 Task: Enable the option "Quiet Mode" for "H.264/MPEG-4 Part 10/AVC encoder (x264).
Action: Mouse moved to (140, 17)
Screenshot: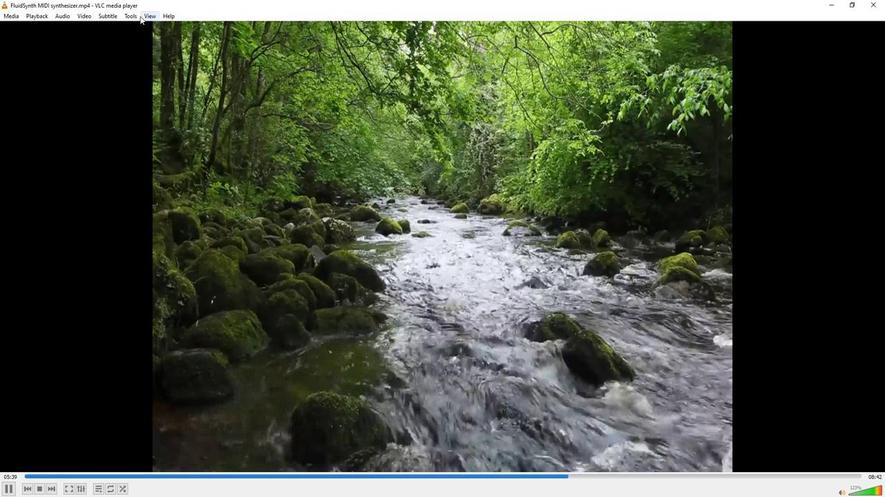 
Action: Mouse pressed left at (140, 17)
Screenshot: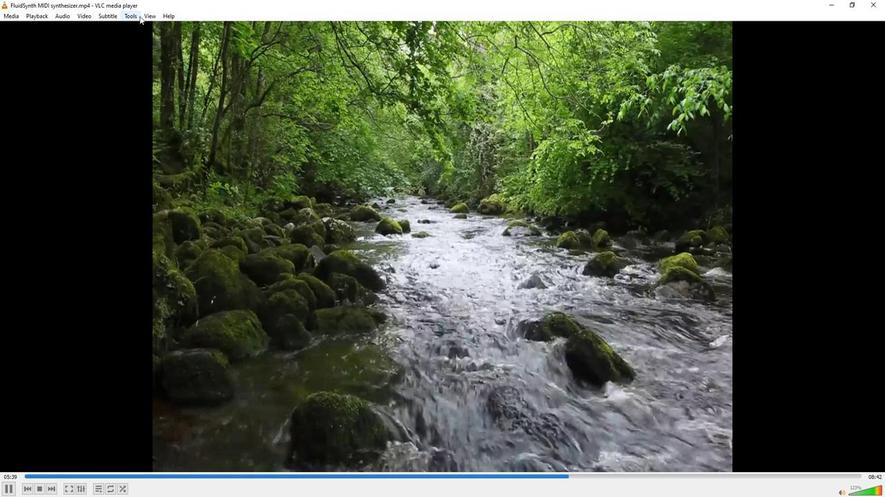 
Action: Mouse moved to (152, 126)
Screenshot: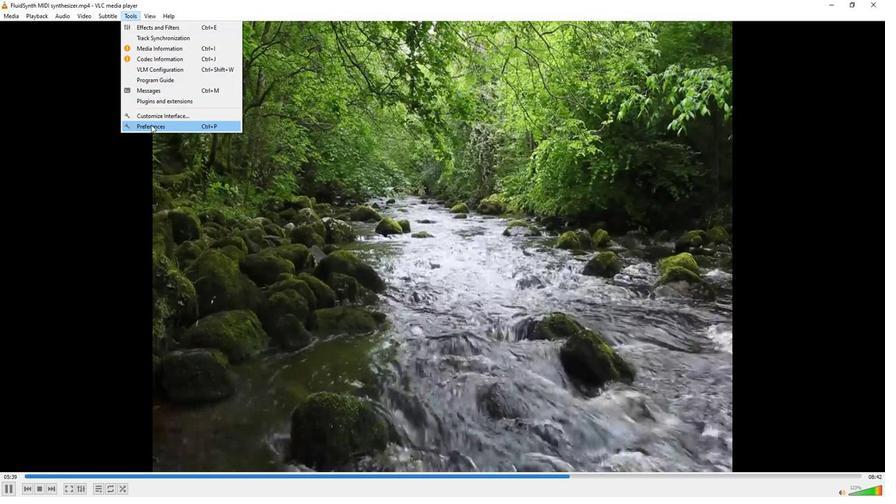 
Action: Mouse pressed left at (152, 126)
Screenshot: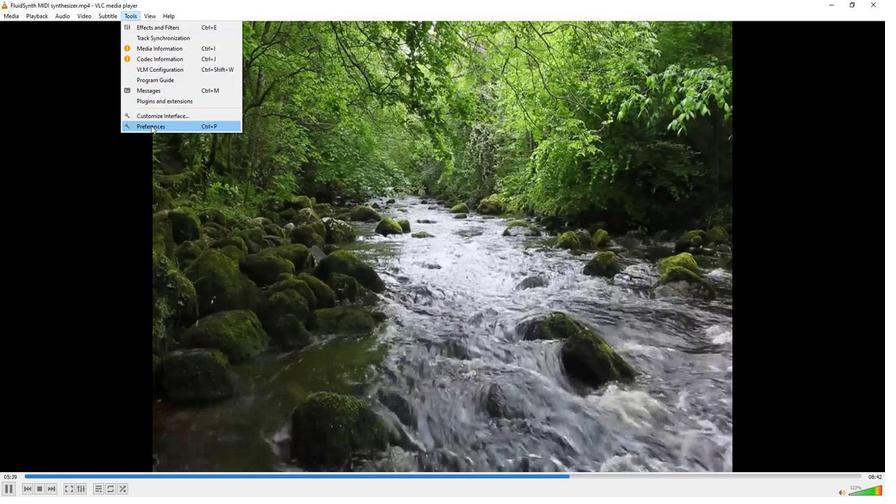 
Action: Mouse moved to (107, 389)
Screenshot: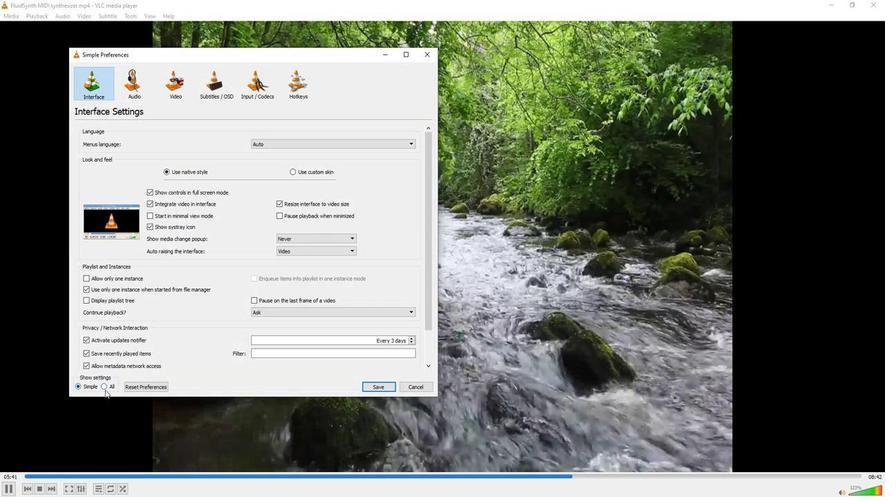 
Action: Mouse pressed left at (107, 389)
Screenshot: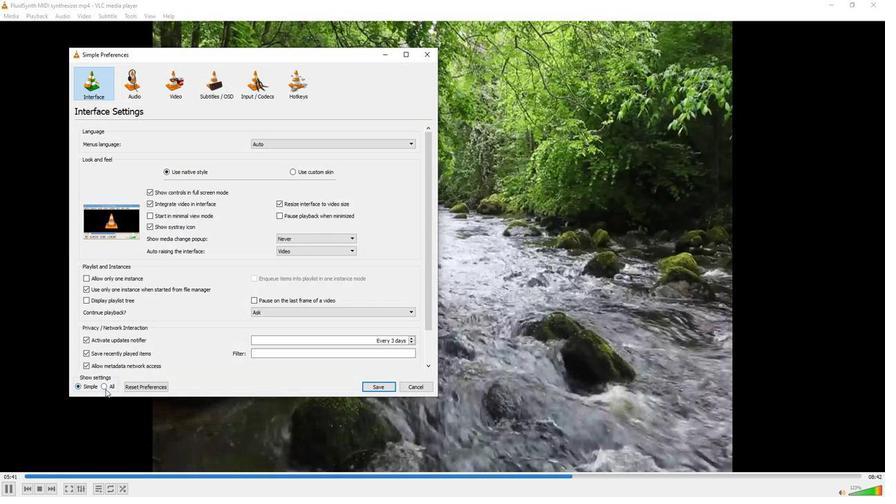 
Action: Mouse moved to (88, 295)
Screenshot: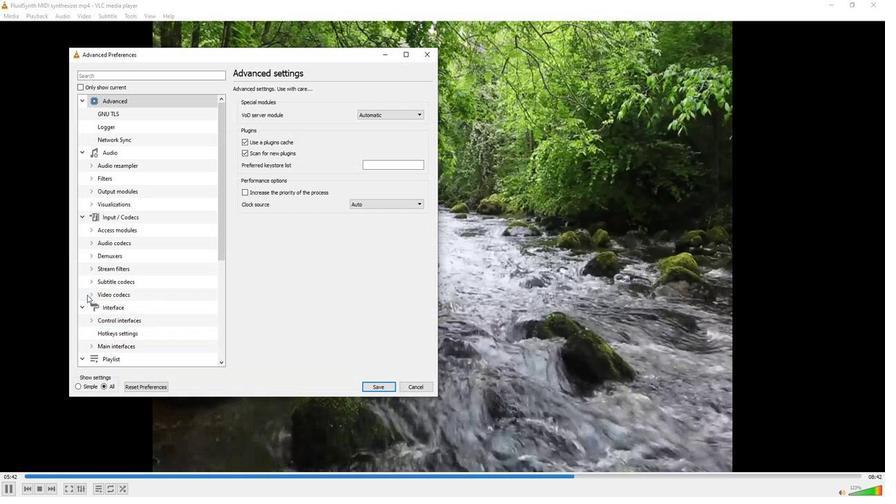 
Action: Mouse pressed left at (88, 295)
Screenshot: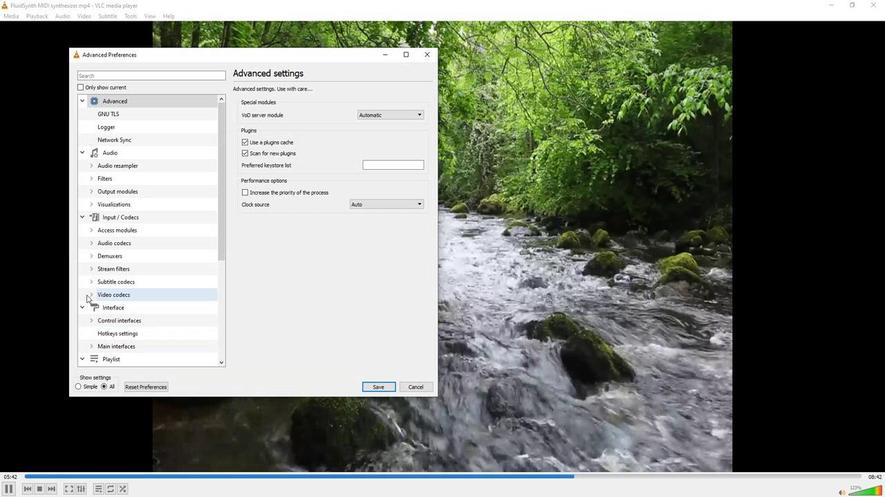 
Action: Mouse moved to (94, 297)
Screenshot: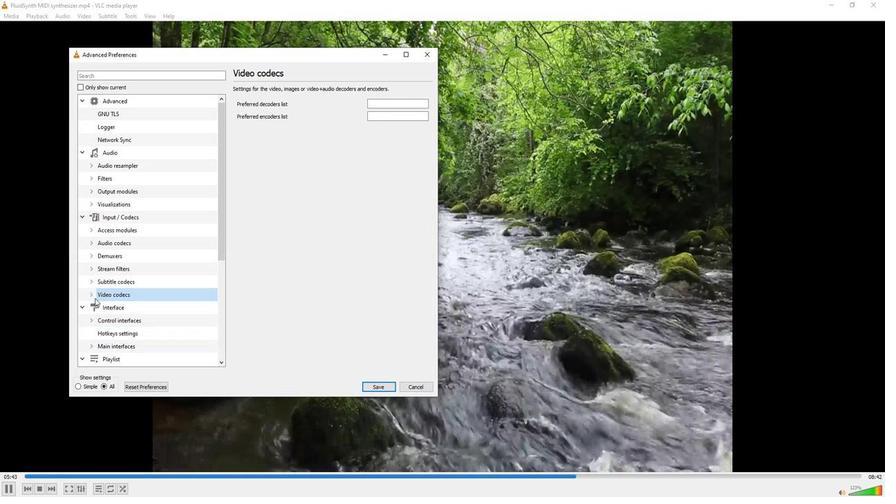 
Action: Mouse pressed left at (94, 297)
Screenshot: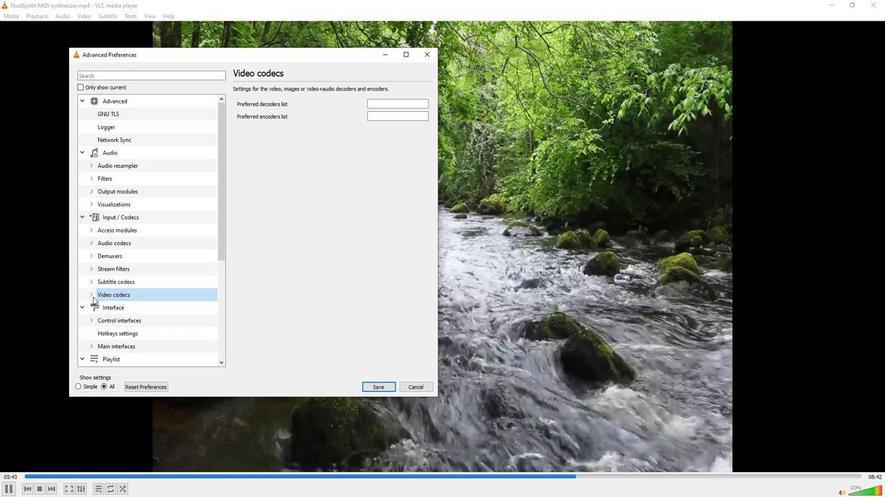 
Action: Mouse moved to (112, 355)
Screenshot: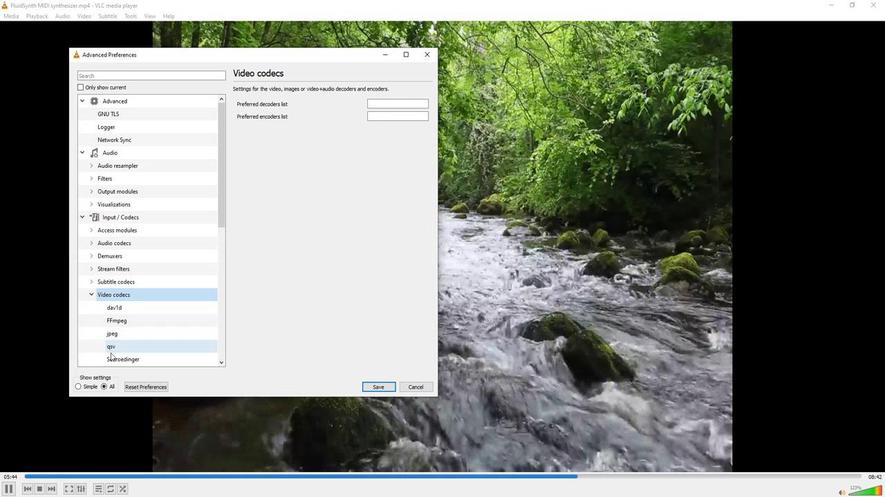 
Action: Mouse scrolled (112, 354) with delta (0, 0)
Screenshot: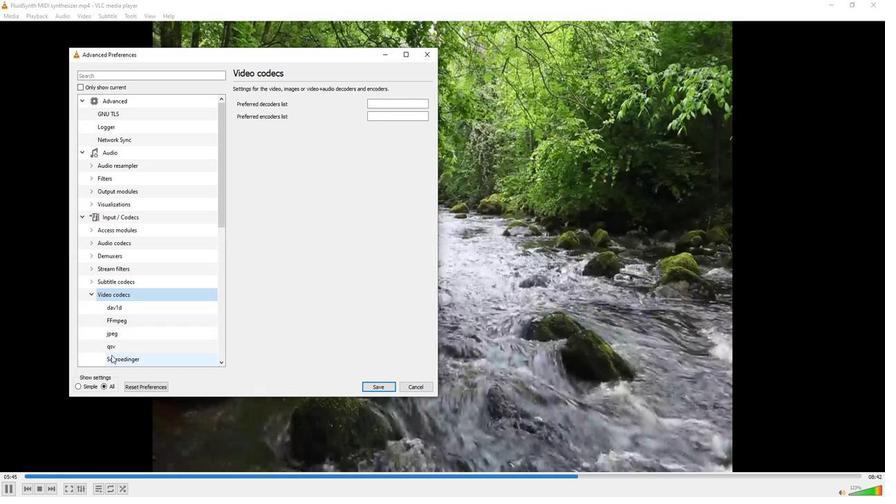
Action: Mouse moved to (114, 360)
Screenshot: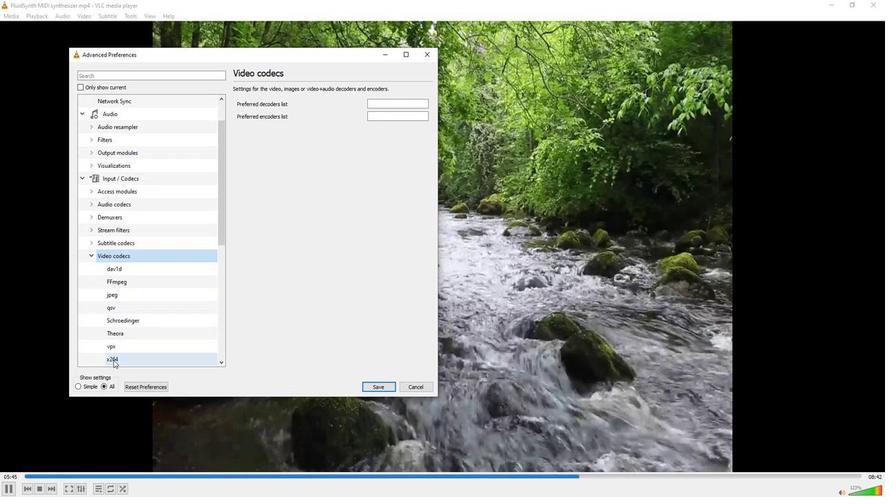 
Action: Mouse pressed left at (114, 360)
Screenshot: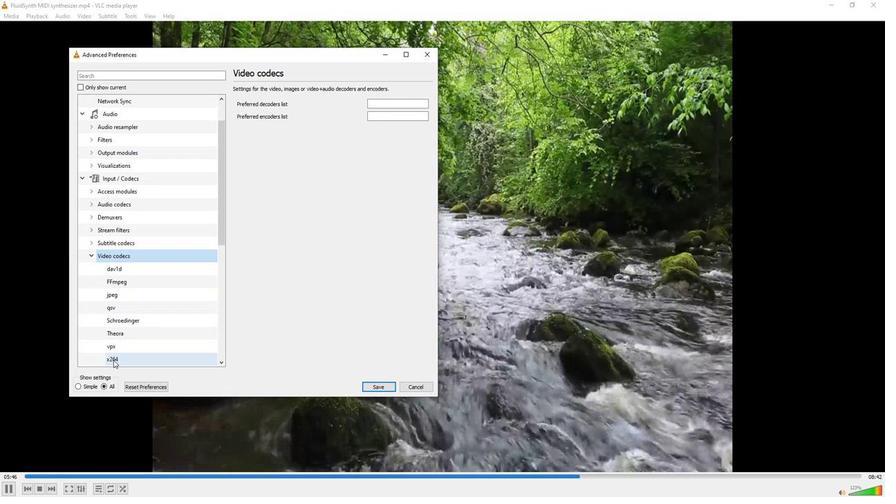 
Action: Mouse moved to (277, 279)
Screenshot: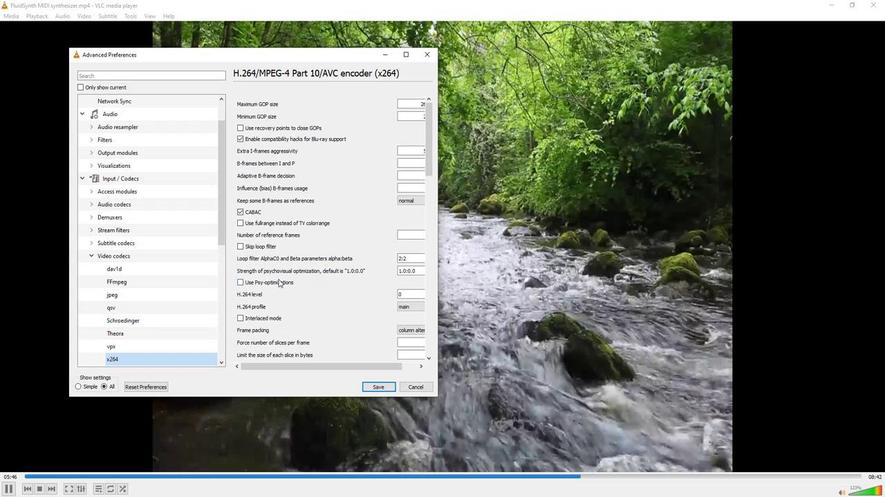
Action: Mouse scrolled (277, 279) with delta (0, 0)
Screenshot: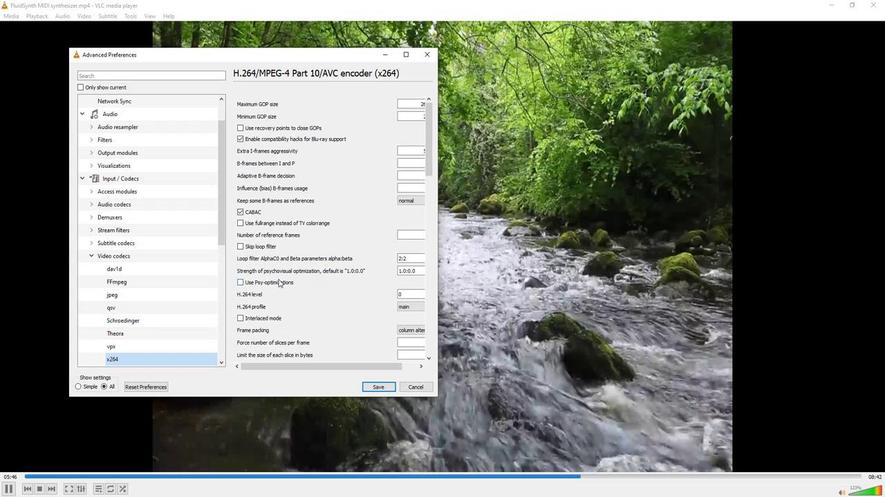 
Action: Mouse moved to (277, 280)
Screenshot: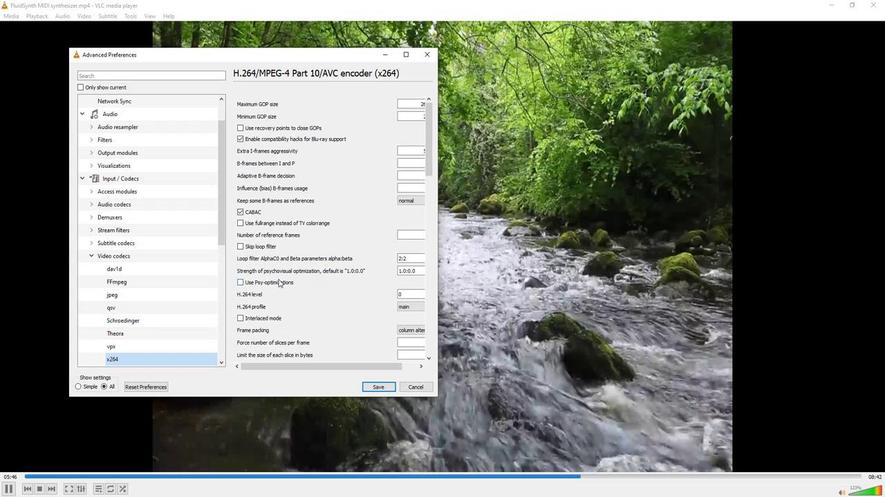 
Action: Mouse scrolled (277, 279) with delta (0, 0)
Screenshot: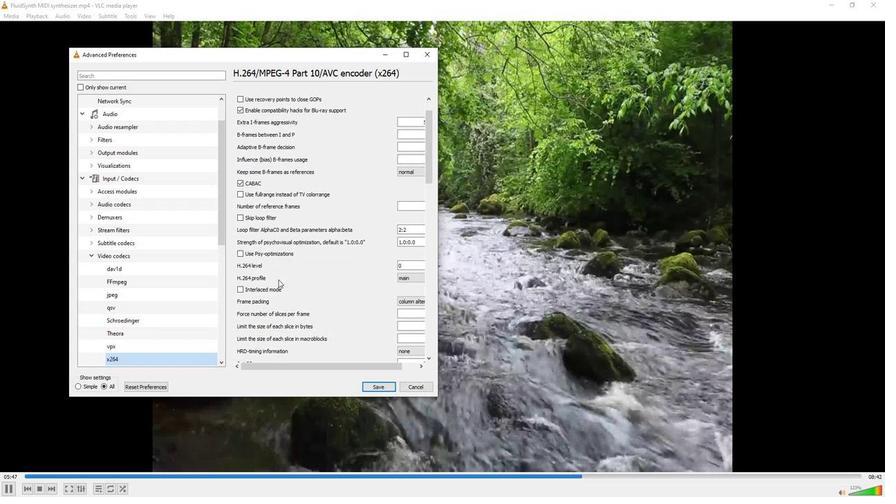 
Action: Mouse scrolled (277, 279) with delta (0, 0)
Screenshot: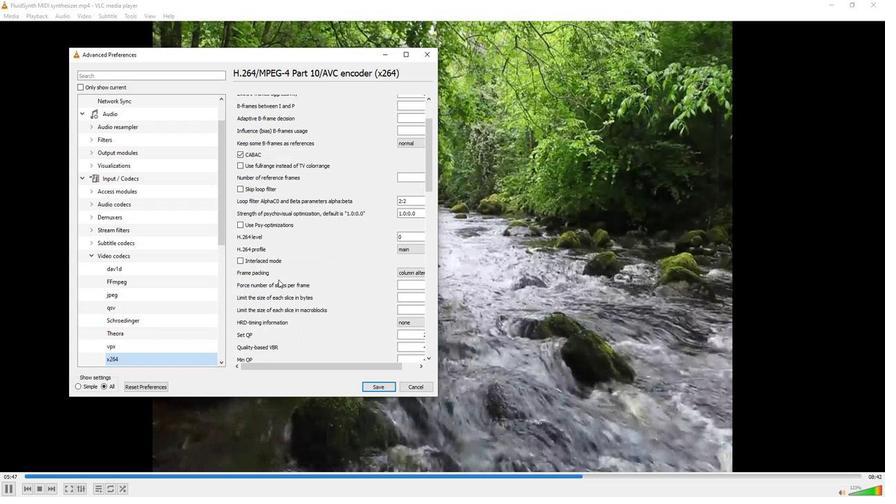 
Action: Mouse scrolled (277, 279) with delta (0, 0)
Screenshot: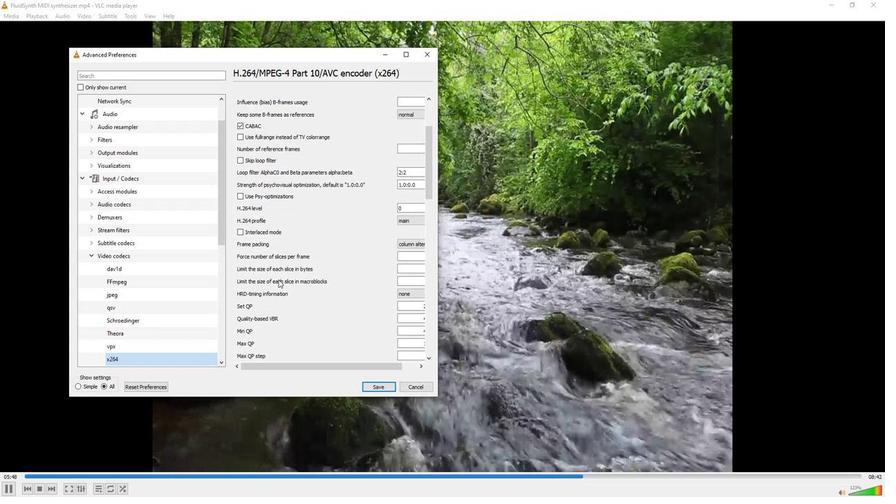 
Action: Mouse scrolled (277, 279) with delta (0, 0)
Screenshot: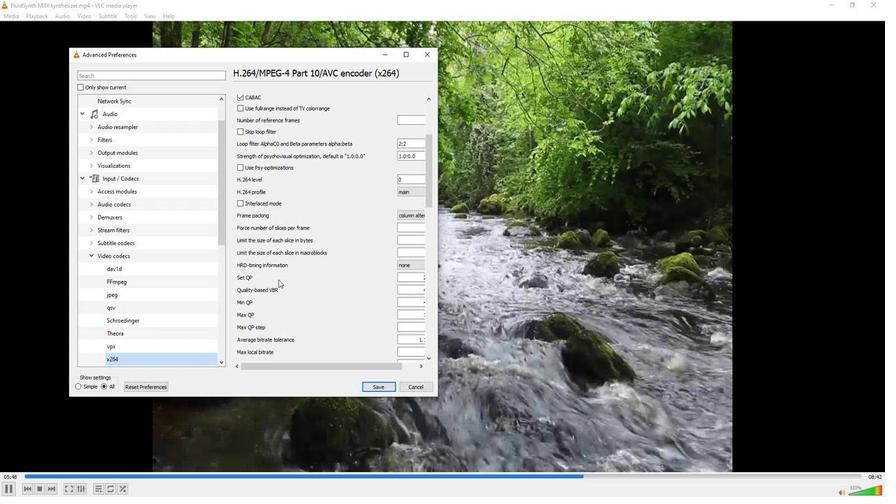
Action: Mouse scrolled (277, 279) with delta (0, 0)
Screenshot: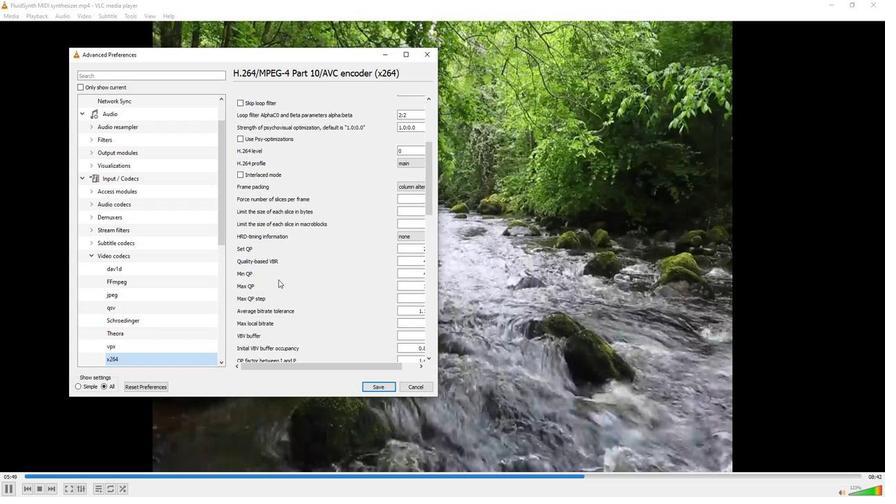 
Action: Mouse scrolled (277, 279) with delta (0, 0)
Screenshot: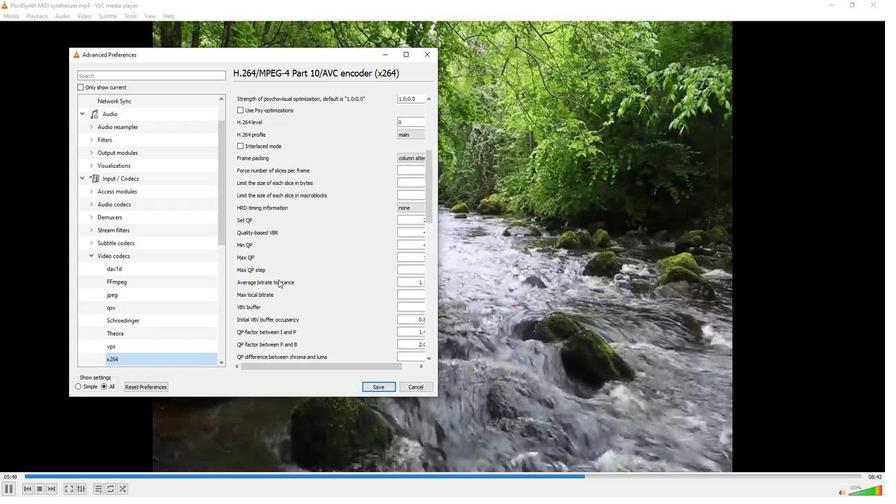 
Action: Mouse scrolled (277, 279) with delta (0, 0)
Screenshot: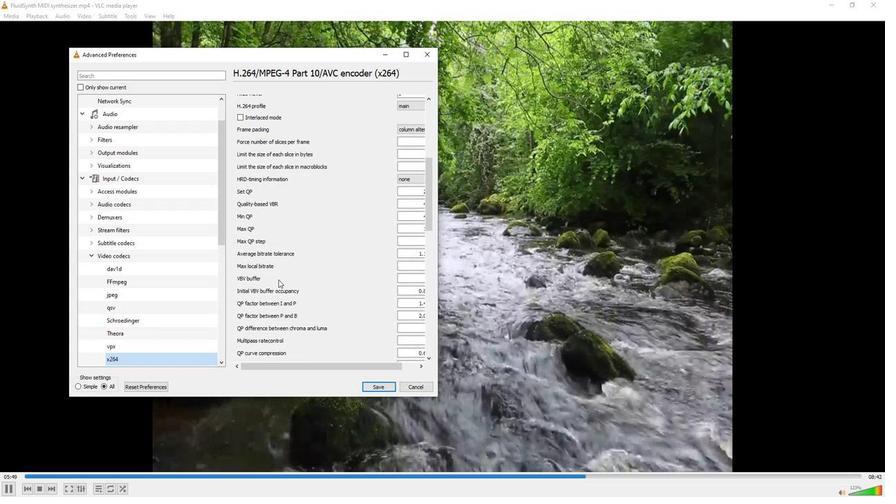
Action: Mouse scrolled (277, 279) with delta (0, 0)
Screenshot: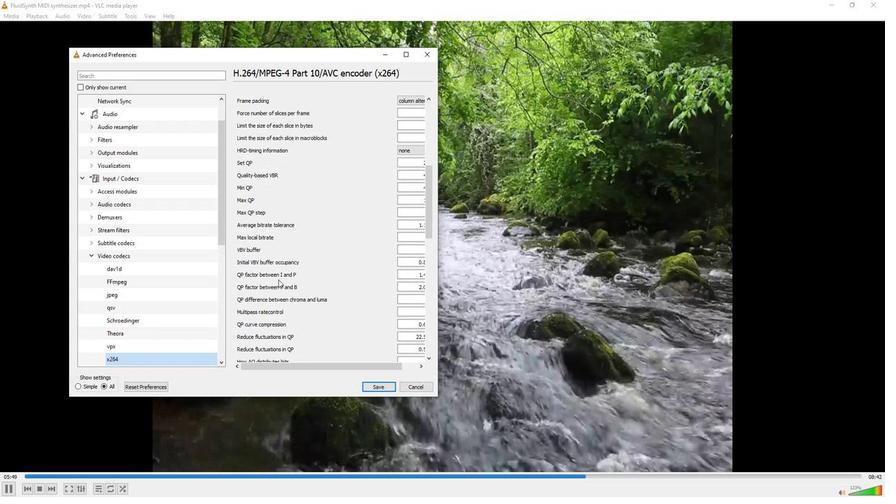 
Action: Mouse scrolled (277, 279) with delta (0, 0)
Screenshot: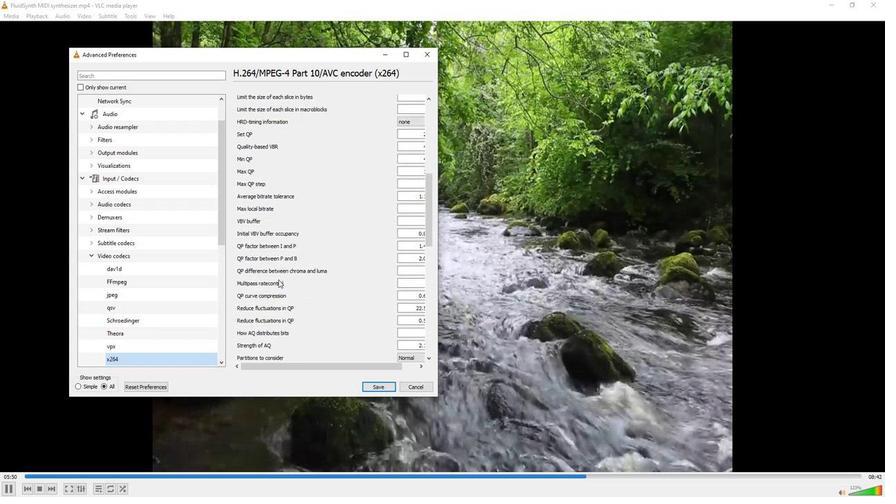 
Action: Mouse scrolled (277, 279) with delta (0, 0)
Screenshot: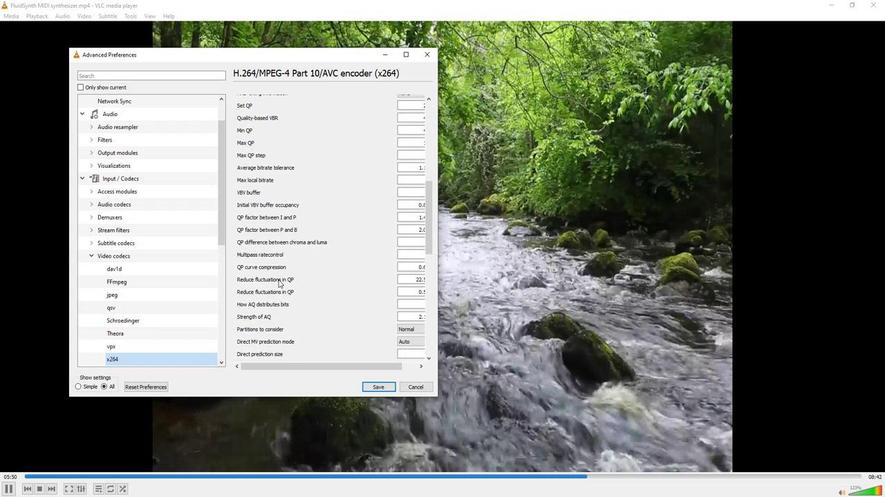 
Action: Mouse scrolled (277, 279) with delta (0, 0)
Screenshot: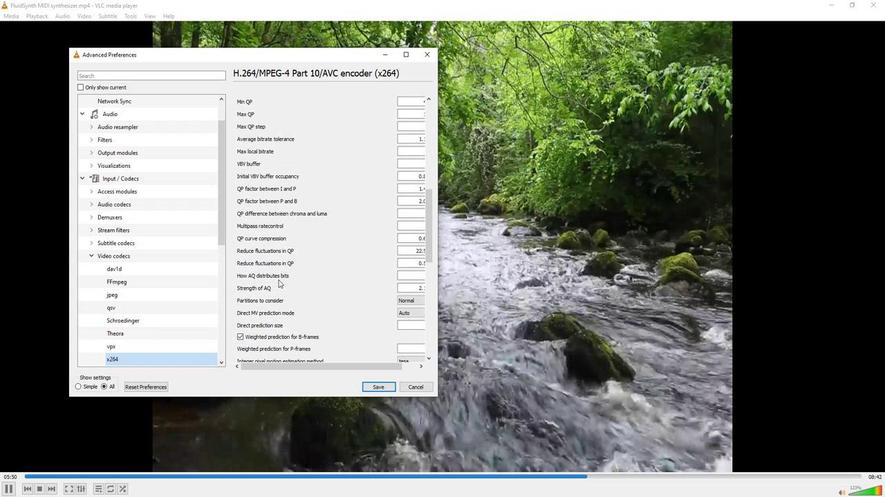 
Action: Mouse scrolled (277, 279) with delta (0, 0)
Screenshot: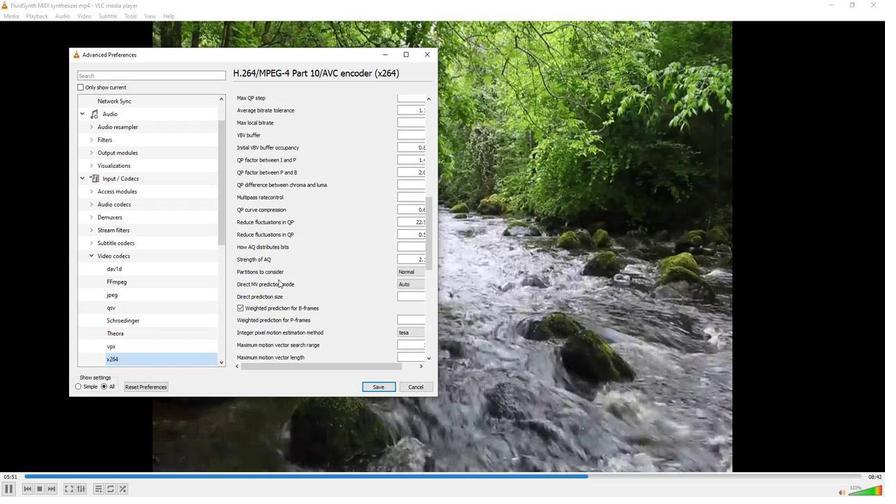 
Action: Mouse scrolled (277, 279) with delta (0, 0)
Screenshot: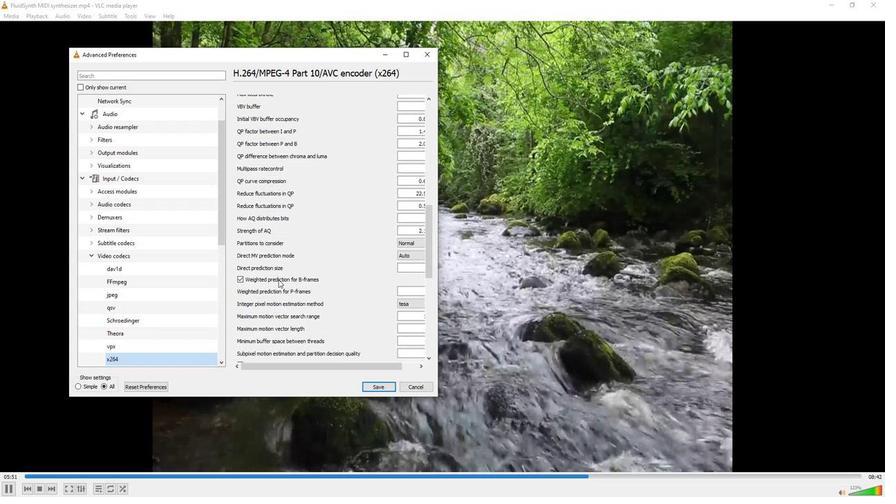
Action: Mouse scrolled (277, 279) with delta (0, 0)
Screenshot: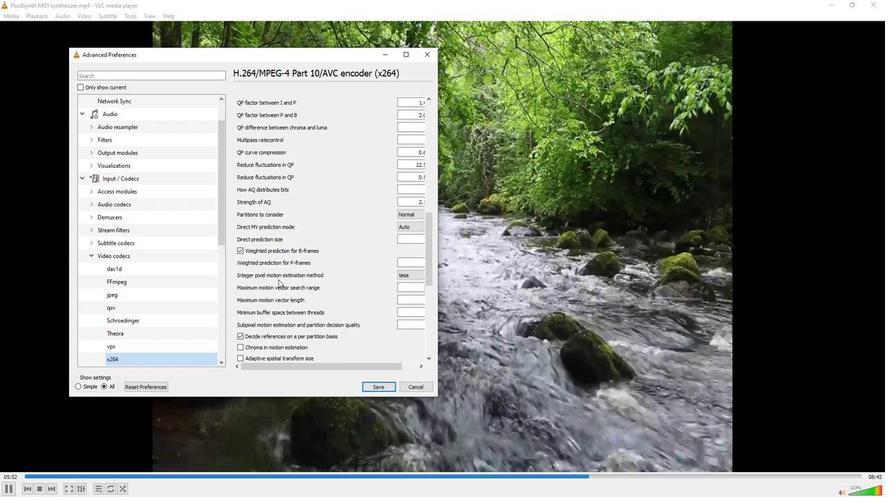 
Action: Mouse scrolled (277, 279) with delta (0, 0)
Screenshot: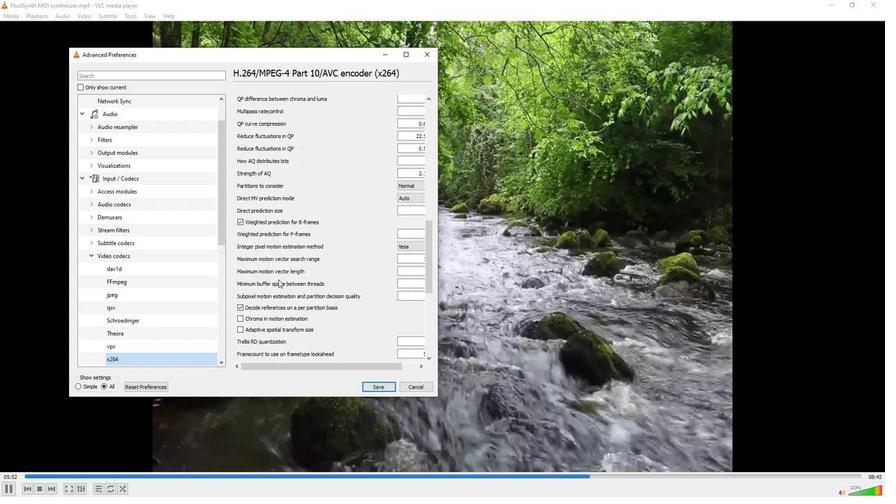 
Action: Mouse scrolled (277, 279) with delta (0, 0)
Screenshot: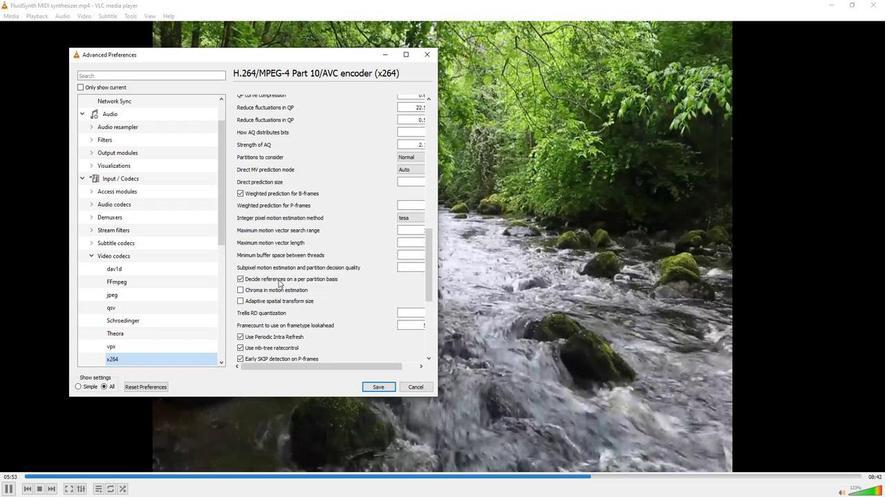 
Action: Mouse scrolled (277, 279) with delta (0, 0)
Screenshot: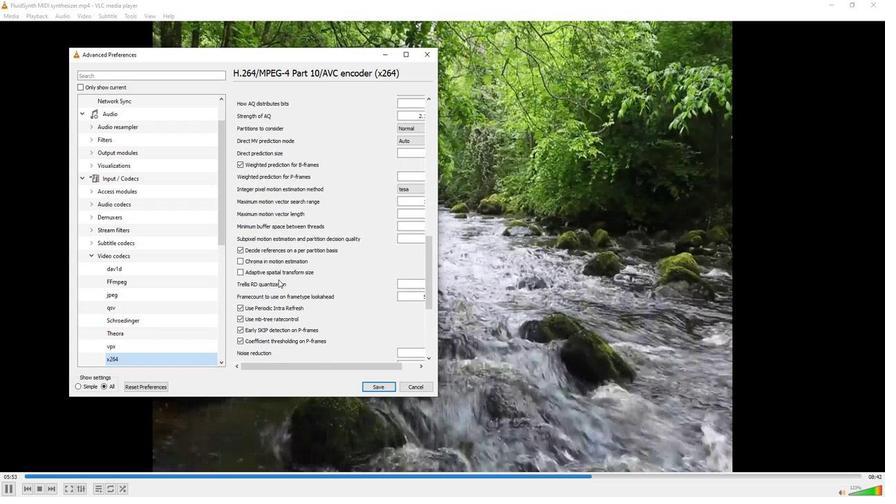 
Action: Mouse scrolled (277, 279) with delta (0, 0)
Screenshot: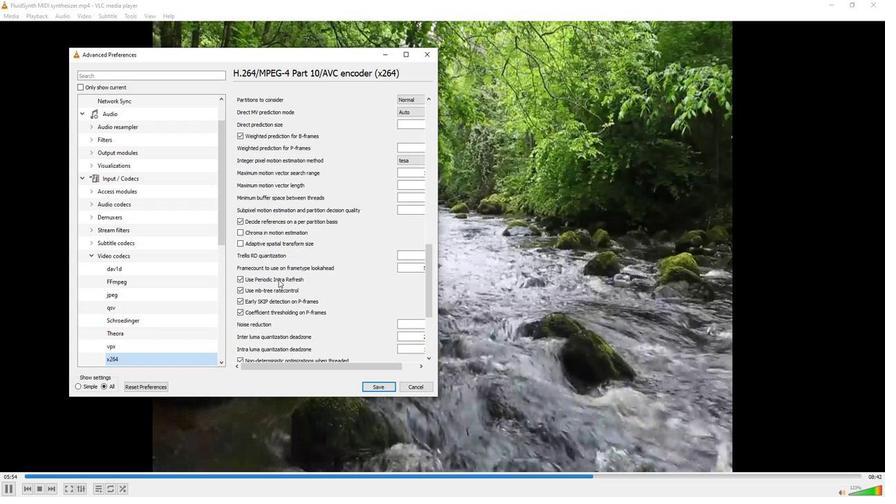 
Action: Mouse scrolled (277, 279) with delta (0, 0)
Screenshot: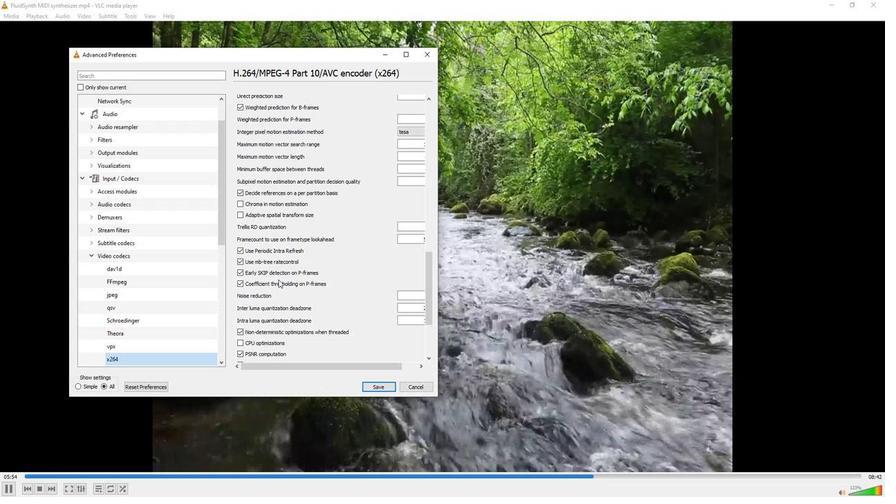 
Action: Mouse moved to (239, 347)
Screenshot: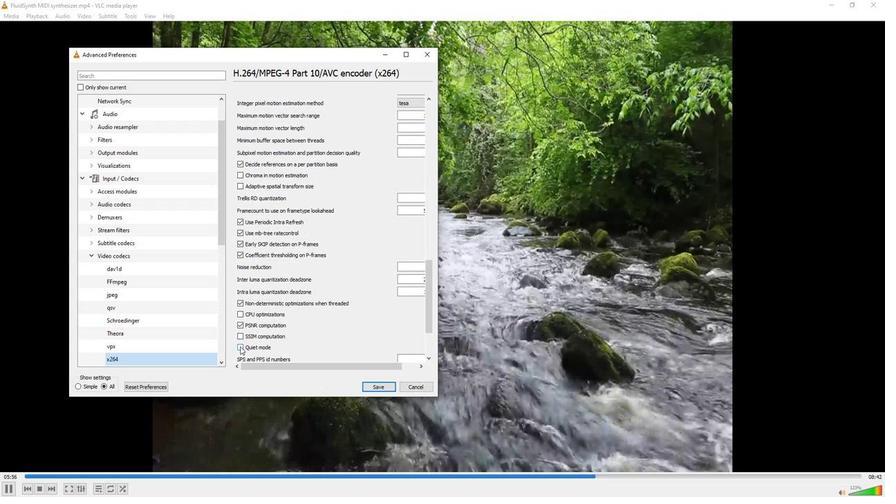 
Action: Mouse pressed left at (239, 347)
Screenshot: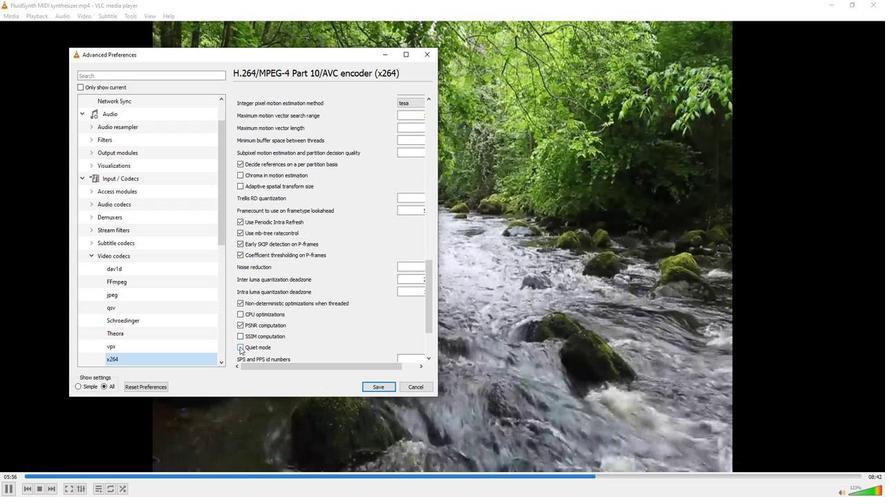 
Action: Mouse moved to (283, 356)
Screenshot: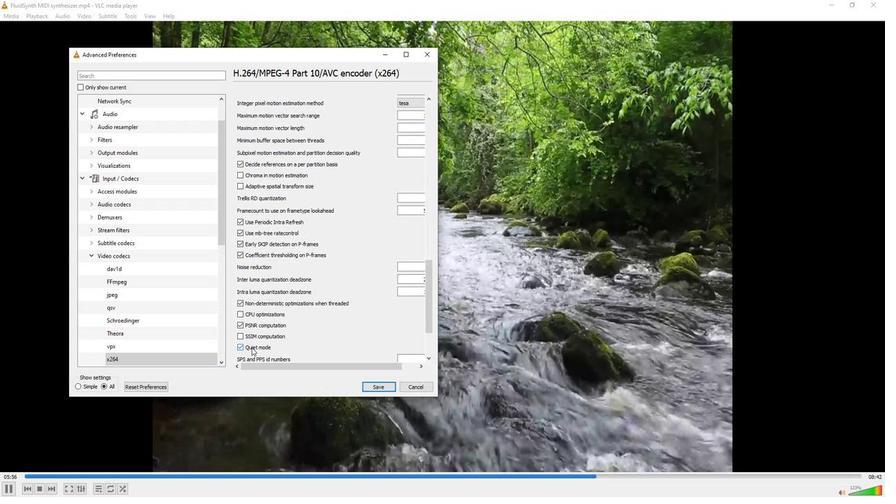
